 Task: Close the "iMovie Library 1 2"
Action: Mouse pressed left at (194, 118)
Screenshot: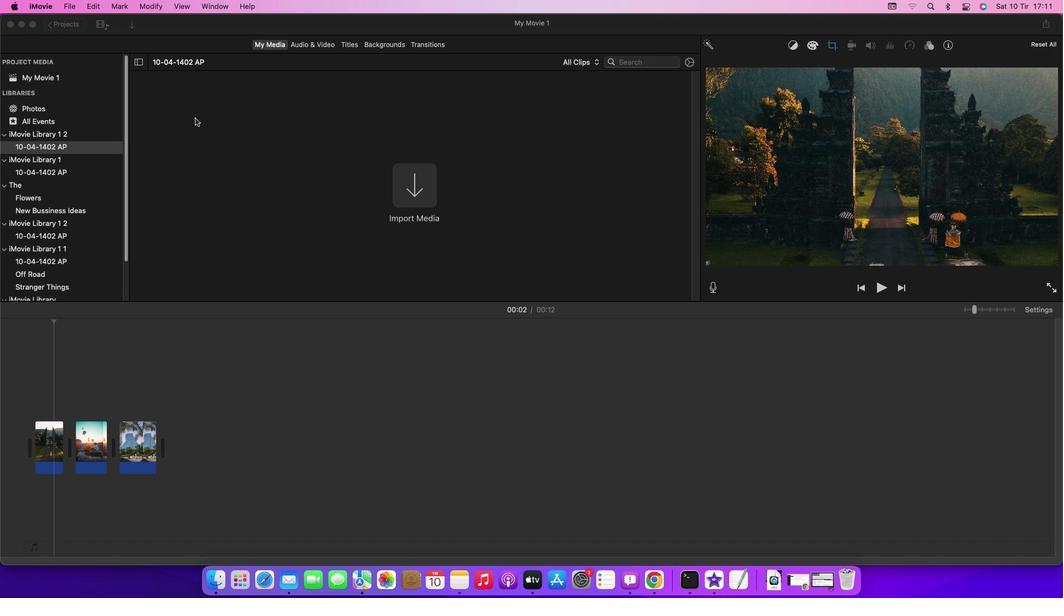 
Action: Mouse moved to (70, 8)
Screenshot: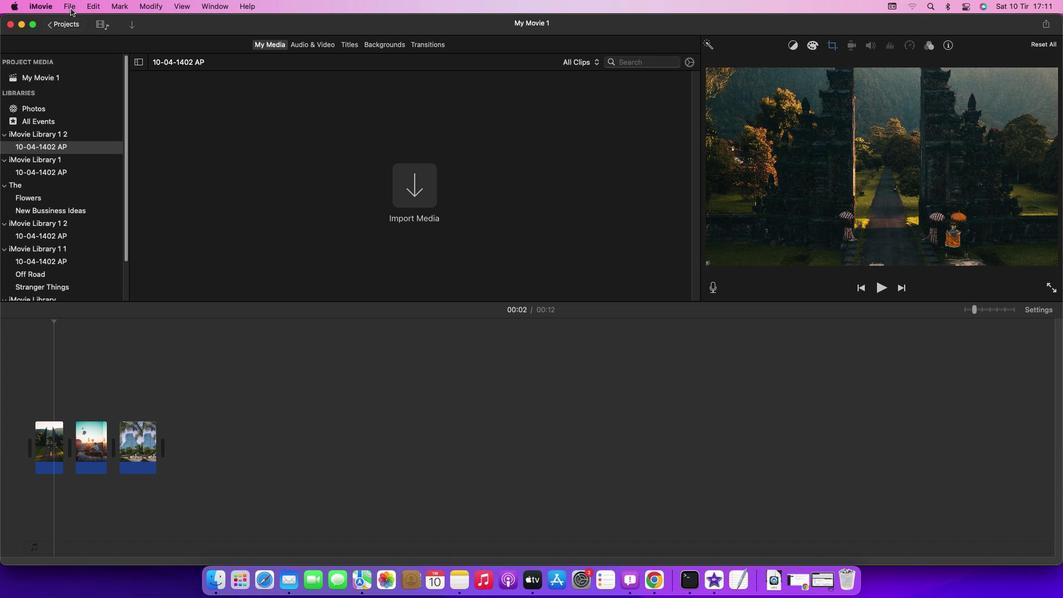 
Action: Mouse pressed left at (70, 8)
Screenshot: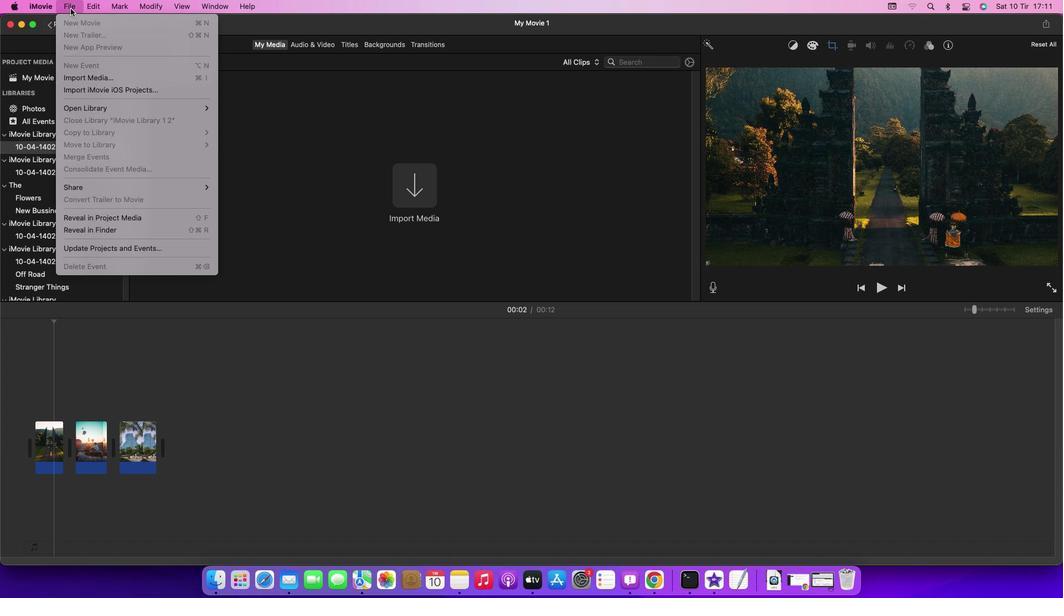 
Action: Mouse pressed left at (70, 8)
Screenshot: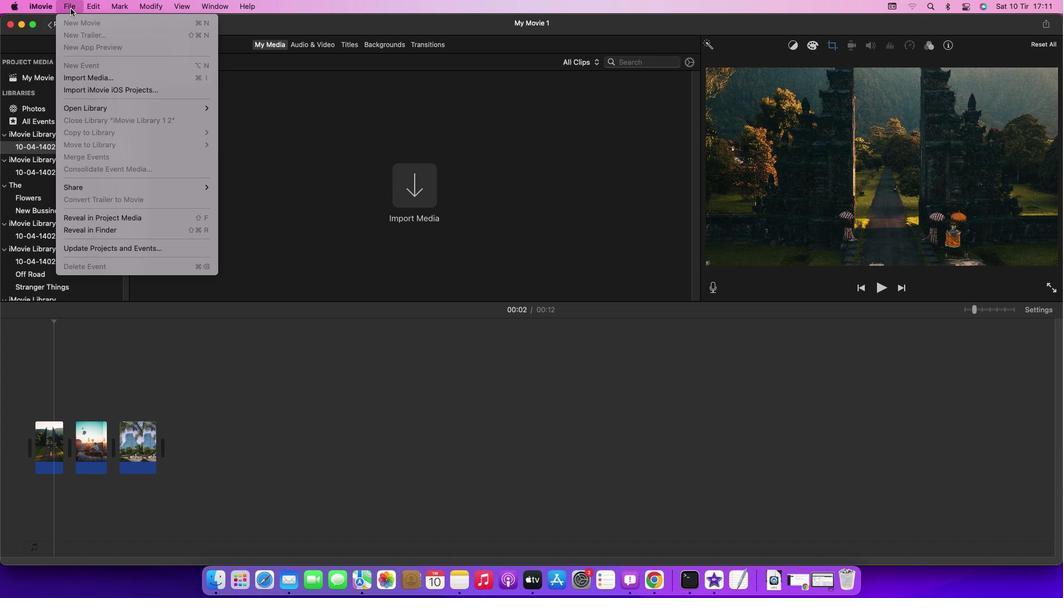 
Action: Mouse moved to (34, 145)
Screenshot: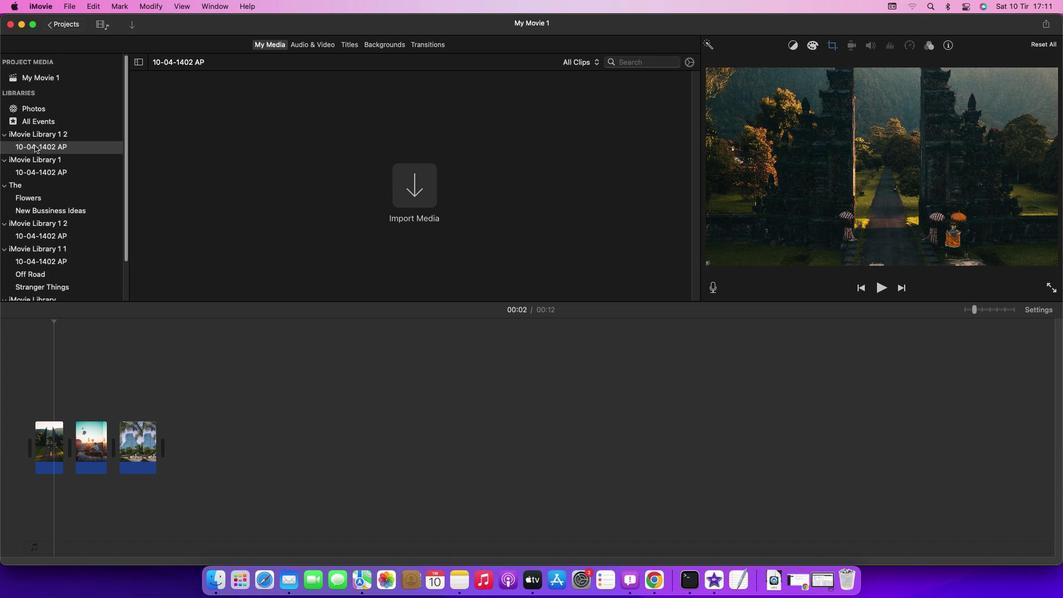 
Action: Mouse pressed left at (34, 145)
Screenshot: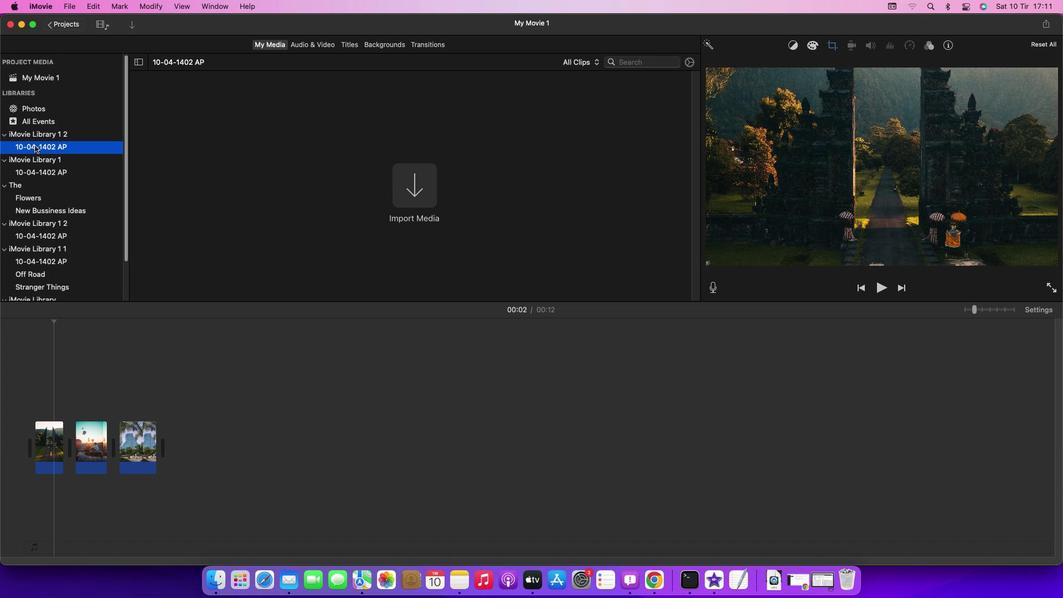 
Action: Mouse moved to (69, 8)
Screenshot: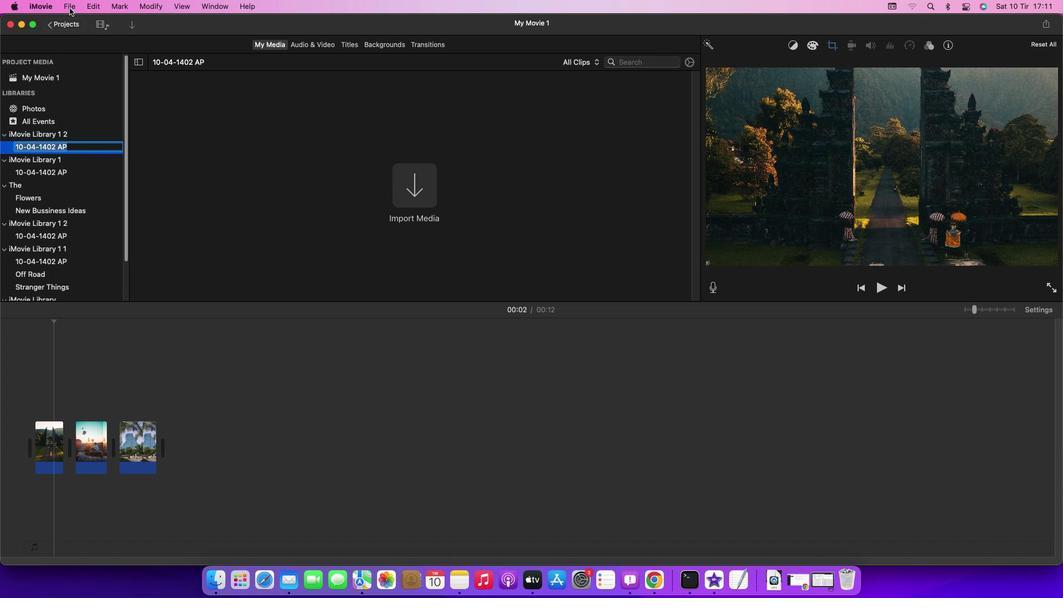 
Action: Mouse pressed left at (69, 8)
Screenshot: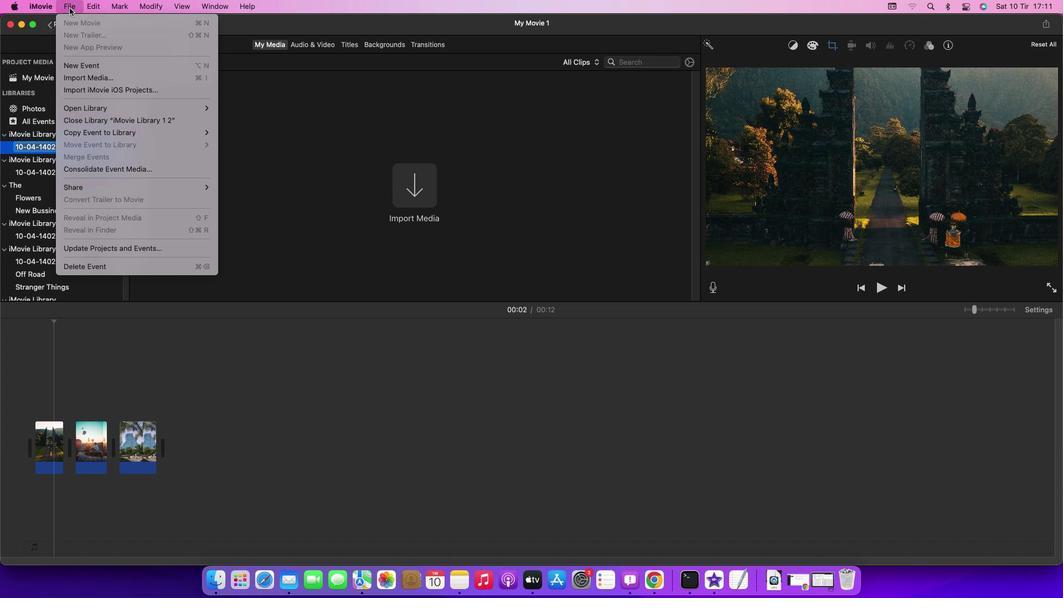 
Action: Mouse moved to (80, 119)
Screenshot: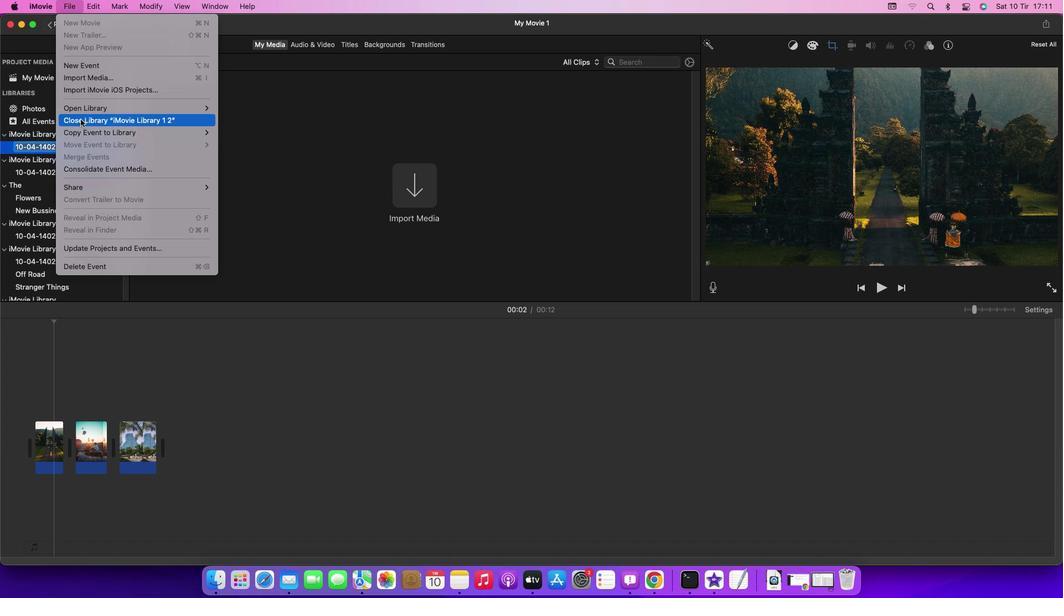 
Action: Mouse pressed left at (80, 119)
Screenshot: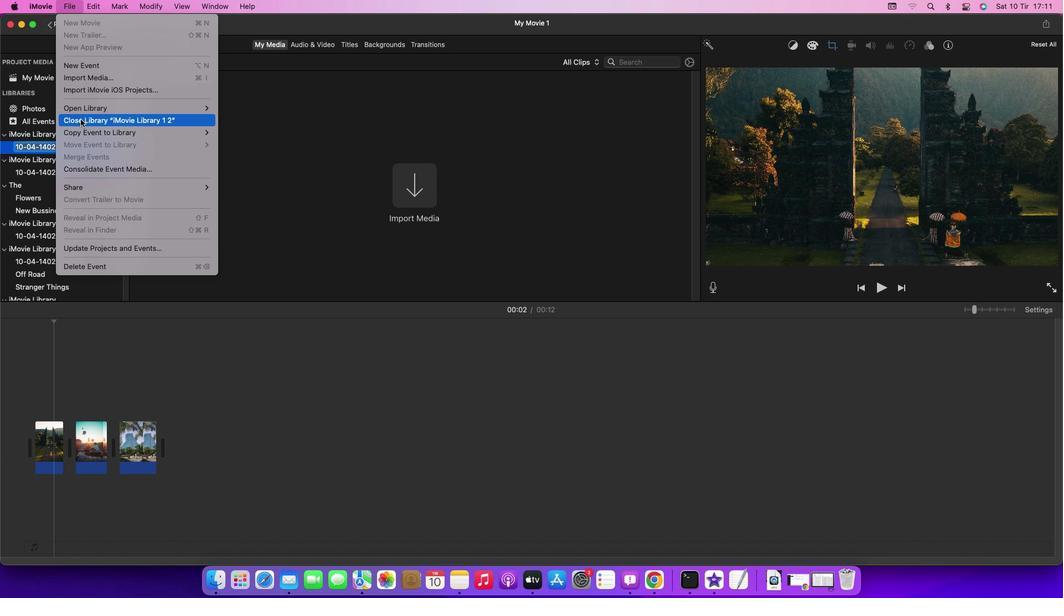 
Action: Mouse moved to (212, 213)
Screenshot: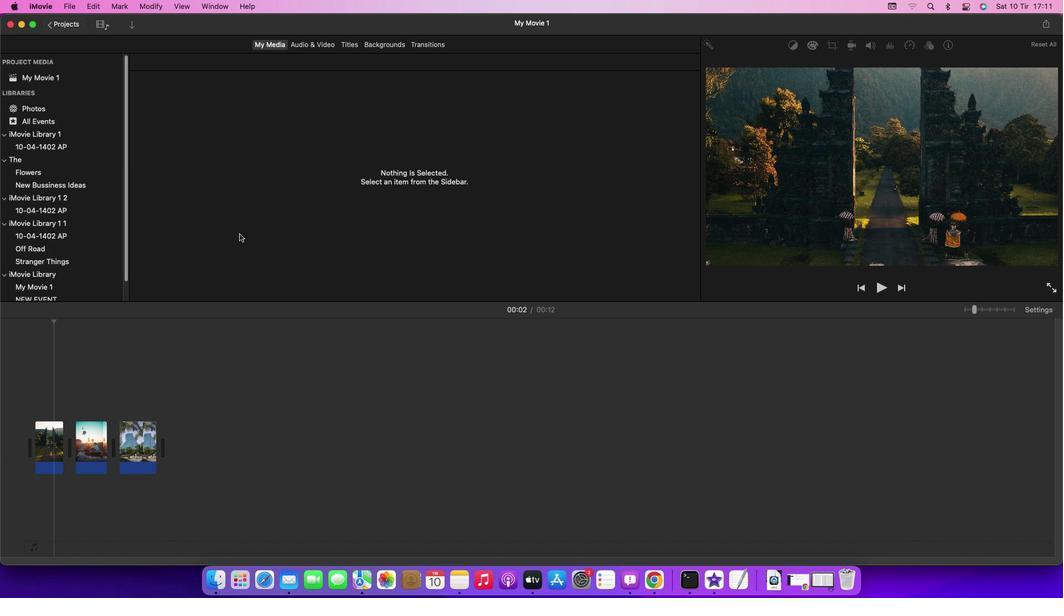 
